 Task: Enable the stream filter module "Lua Playlist Parse Interface".
Action: Mouse moved to (138, 21)
Screenshot: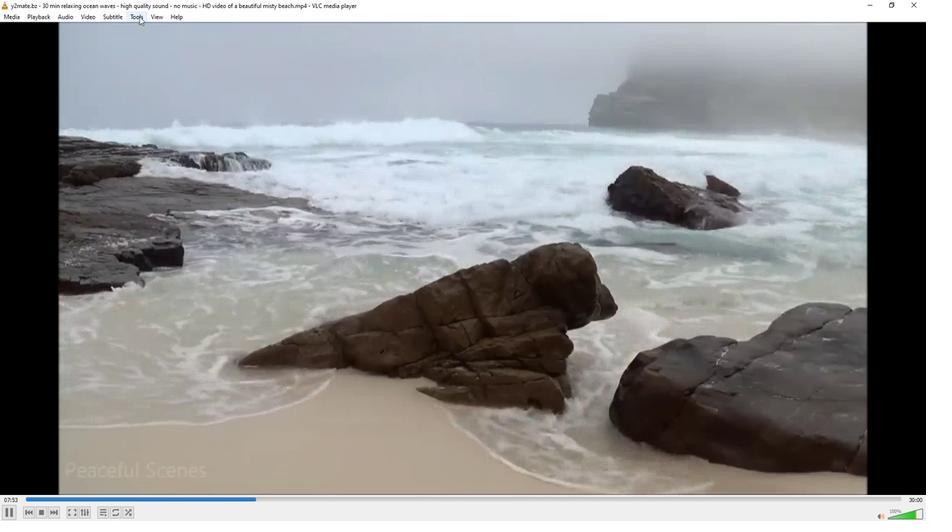 
Action: Mouse pressed left at (138, 21)
Screenshot: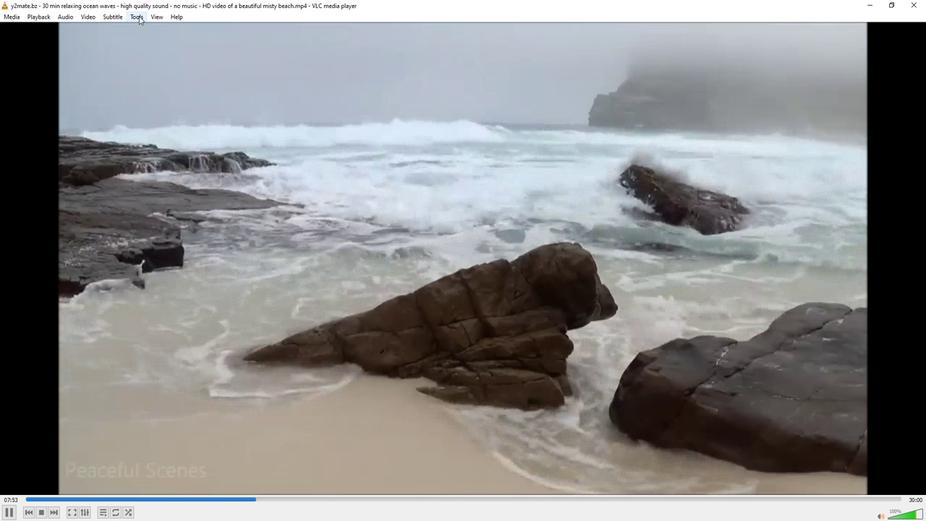 
Action: Mouse moved to (168, 135)
Screenshot: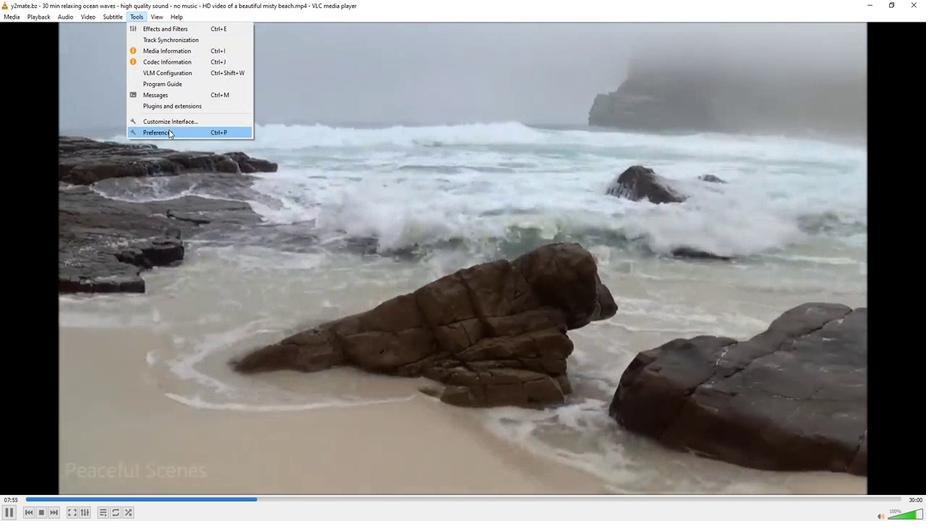 
Action: Mouse pressed left at (168, 135)
Screenshot: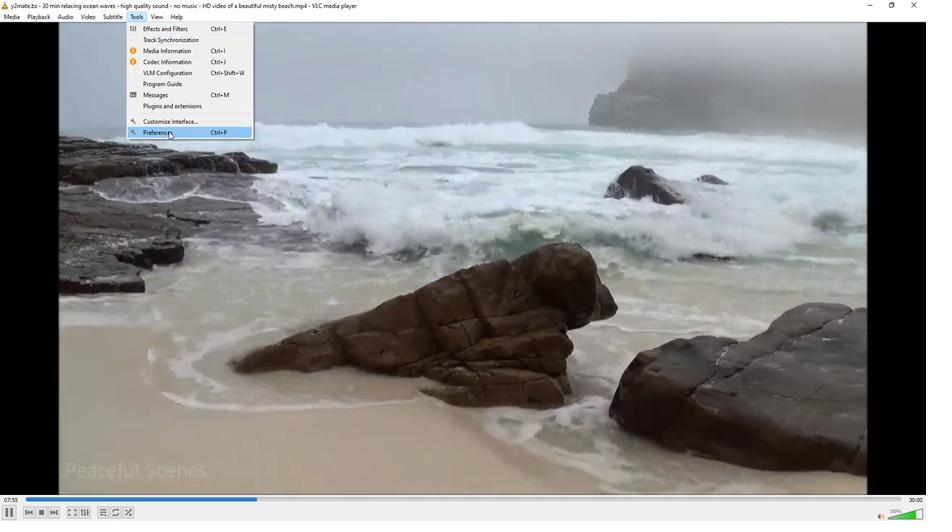 
Action: Mouse moved to (250, 398)
Screenshot: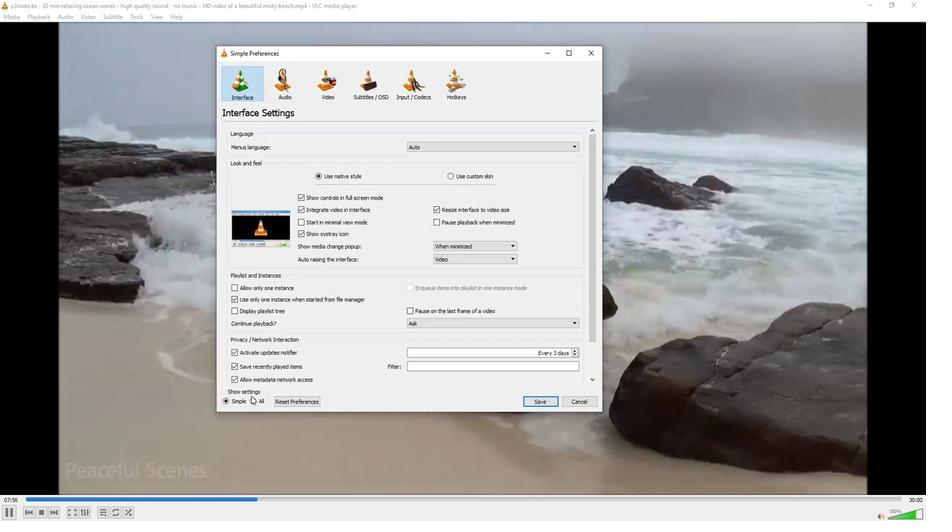 
Action: Mouse pressed left at (250, 398)
Screenshot: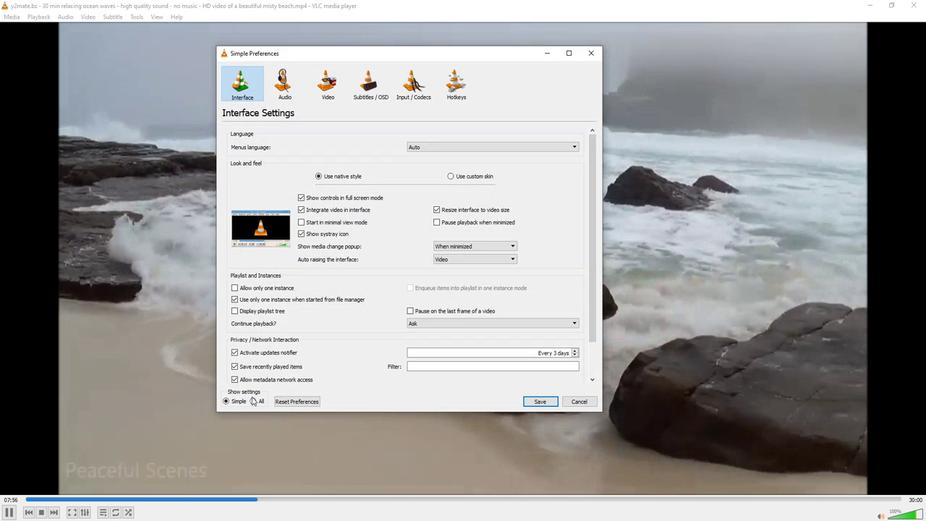 
Action: Mouse moved to (234, 264)
Screenshot: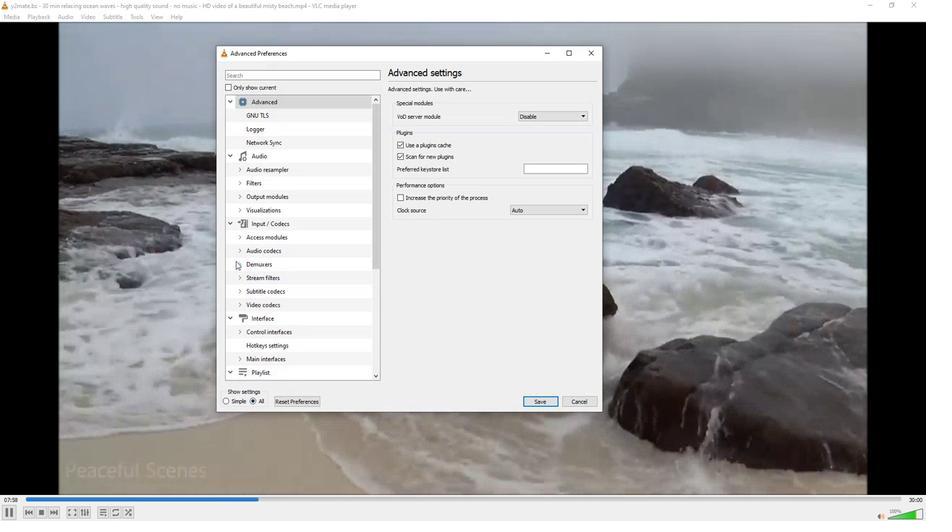 
Action: Mouse pressed left at (234, 264)
Screenshot: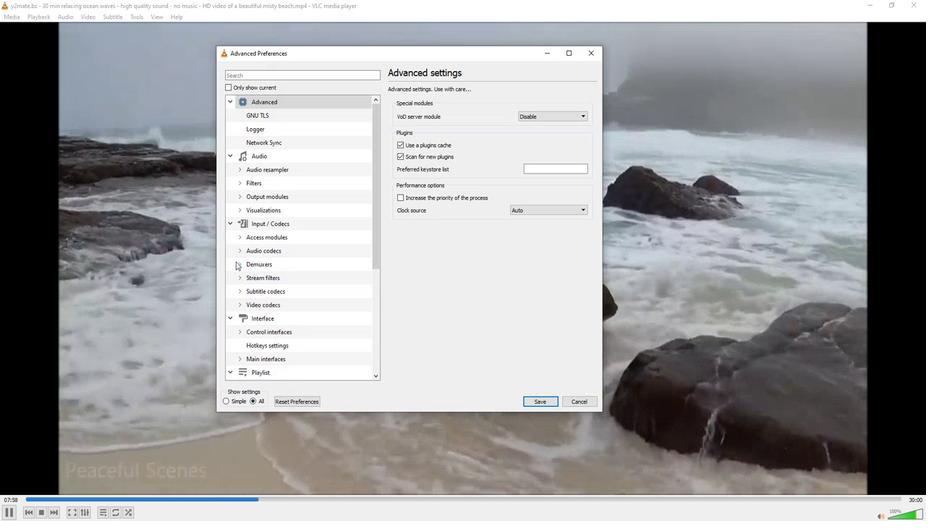 
Action: Mouse moved to (261, 298)
Screenshot: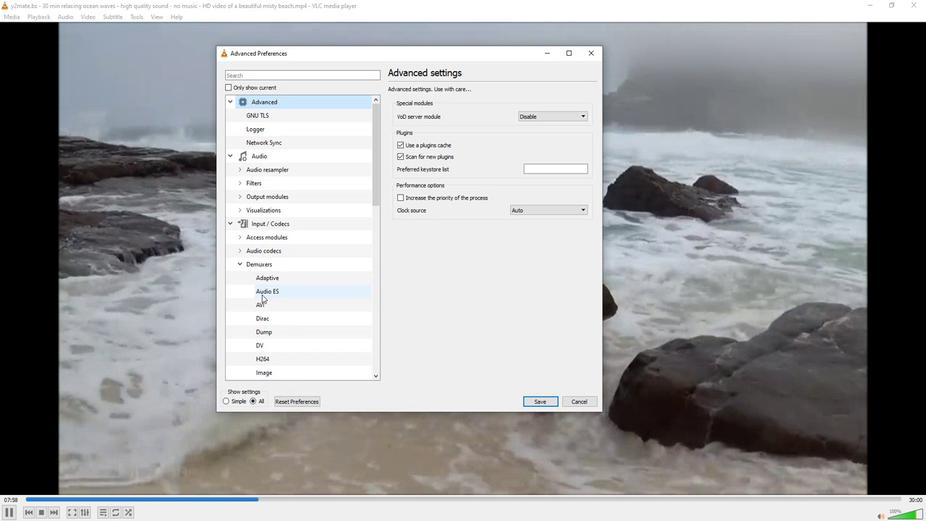 
Action: Mouse scrolled (261, 297) with delta (0, 0)
Screenshot: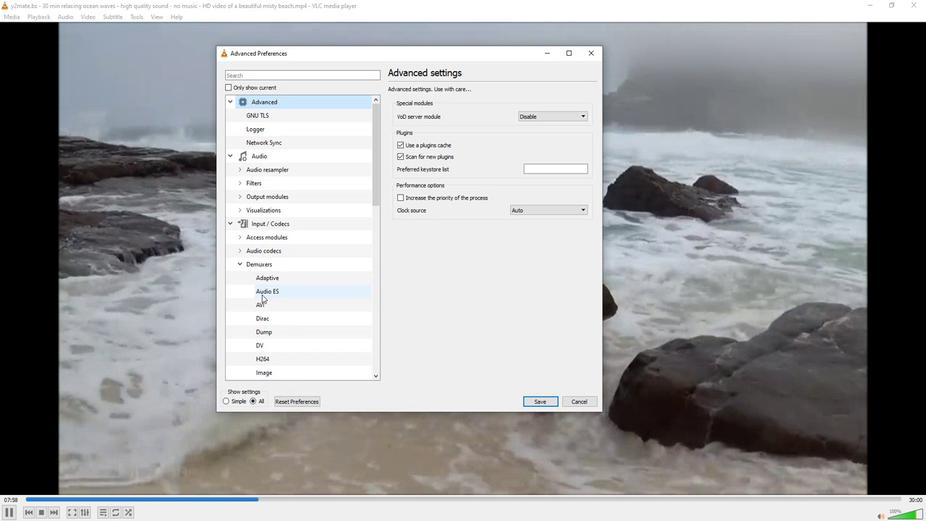 
Action: Mouse scrolled (261, 297) with delta (0, 0)
Screenshot: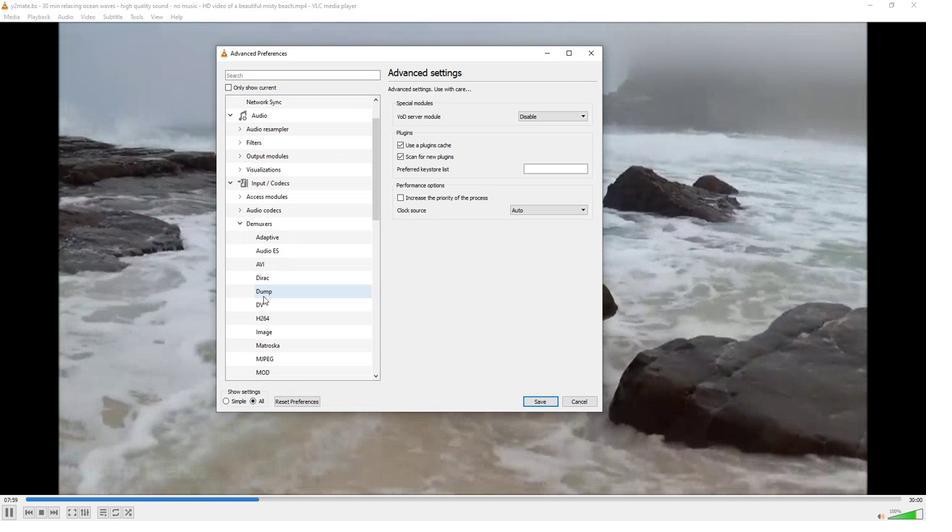 
Action: Mouse scrolled (261, 297) with delta (0, 0)
Screenshot: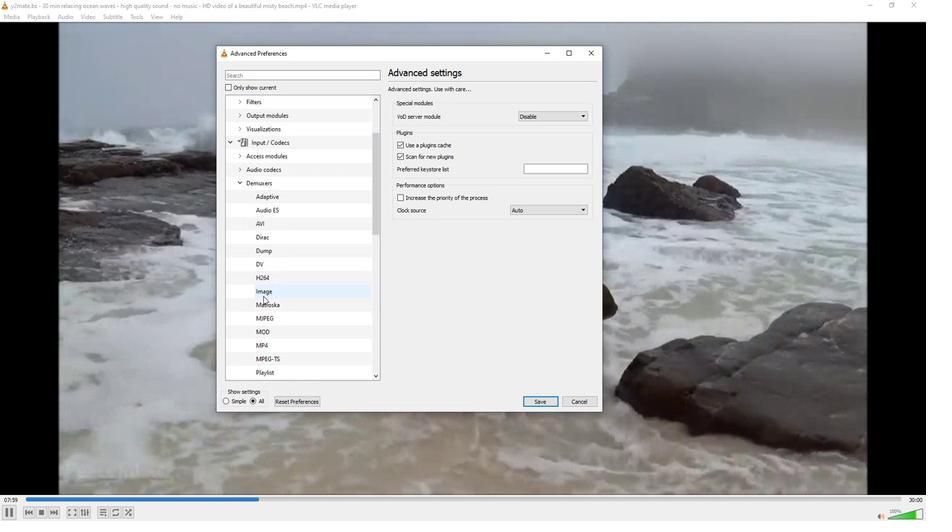 
Action: Mouse scrolled (261, 297) with delta (0, 0)
Screenshot: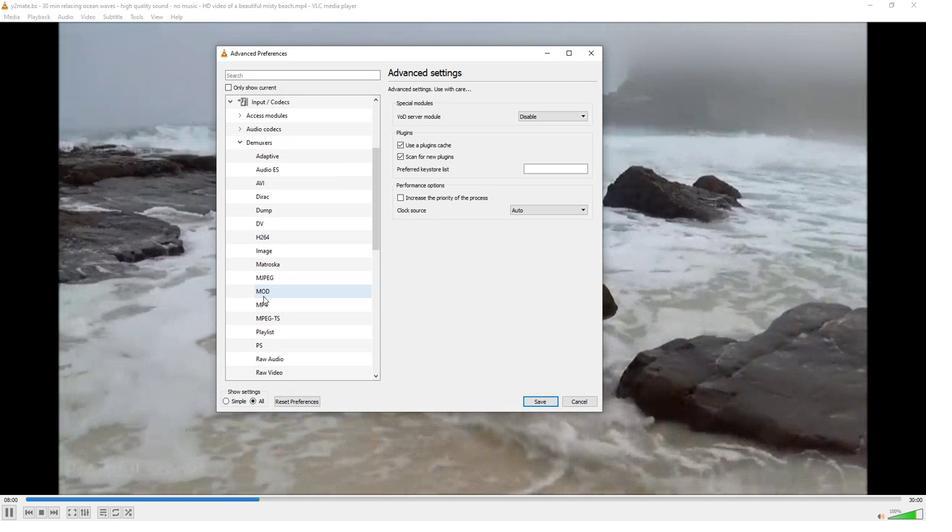 
Action: Mouse scrolled (261, 297) with delta (0, 0)
Screenshot: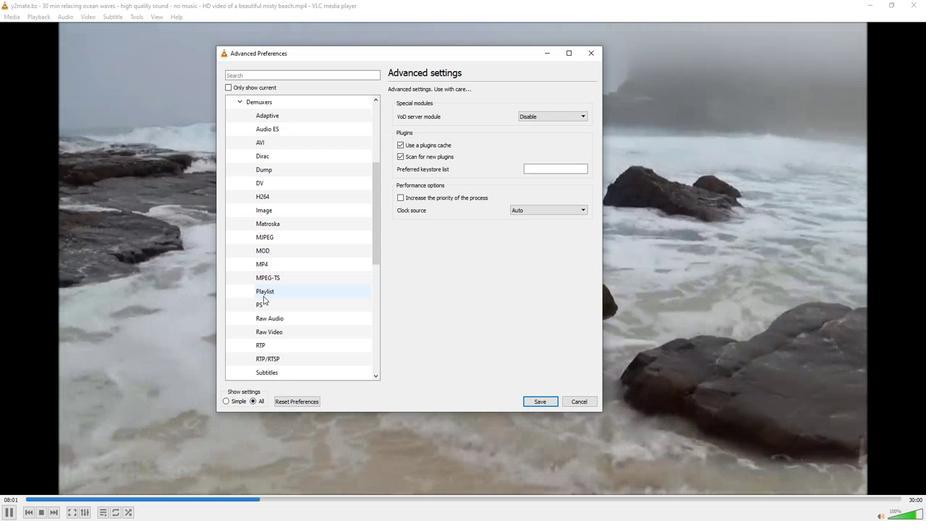 
Action: Mouse moved to (282, 358)
Screenshot: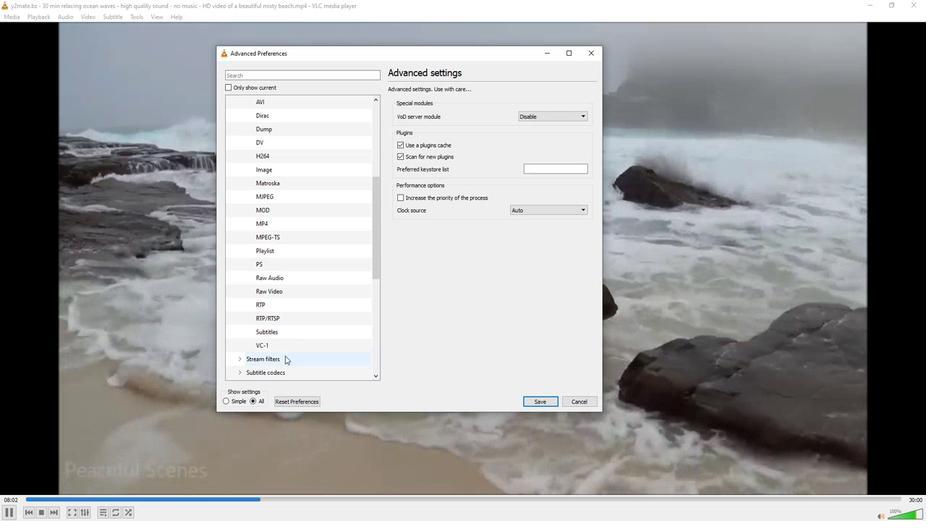
Action: Mouse pressed left at (282, 358)
Screenshot: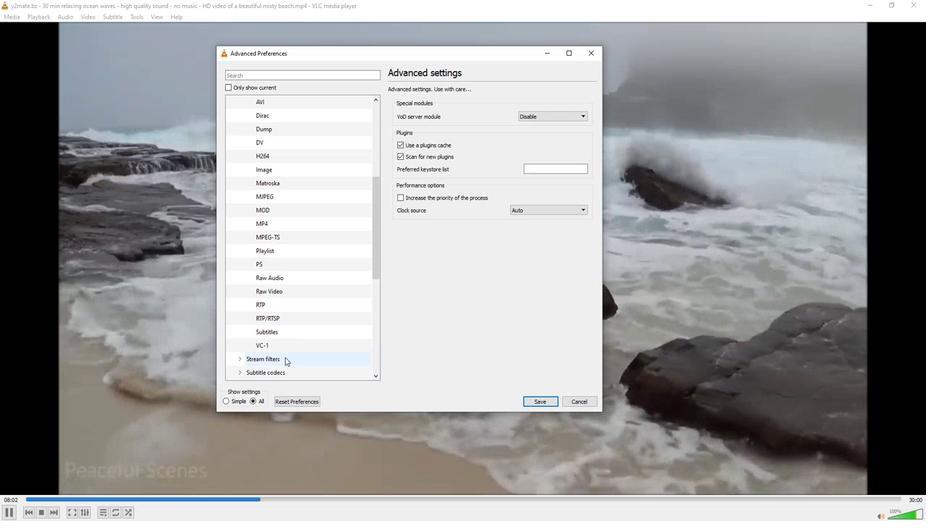 
Action: Mouse moved to (492, 170)
Screenshot: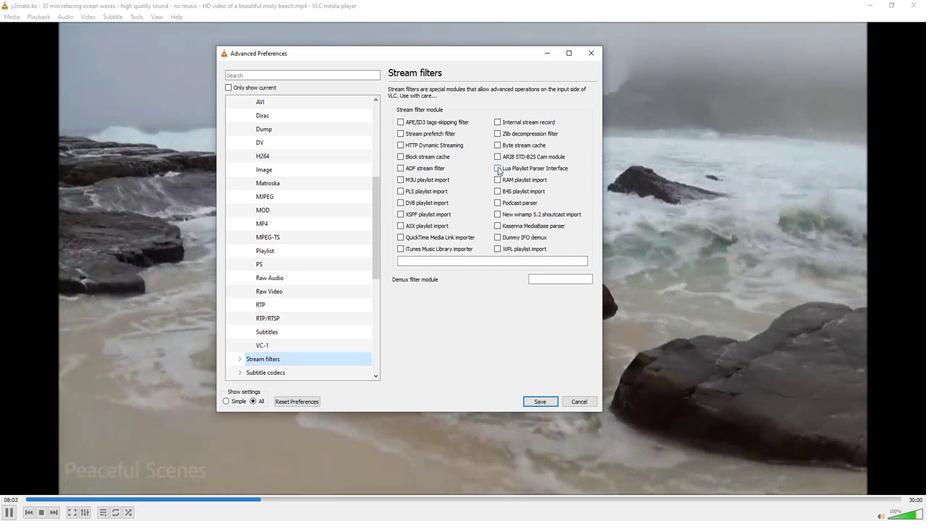 
Action: Mouse pressed left at (492, 170)
Screenshot: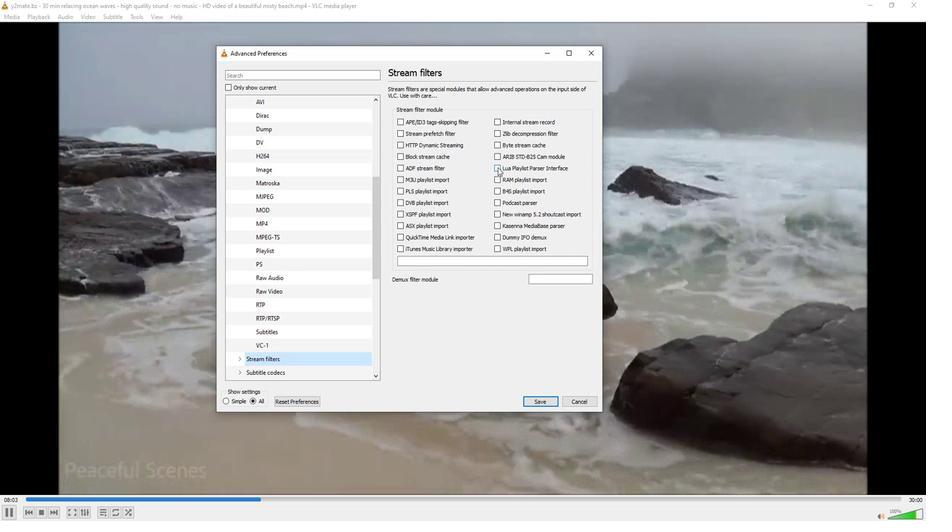 
Action: Mouse moved to (474, 188)
Screenshot: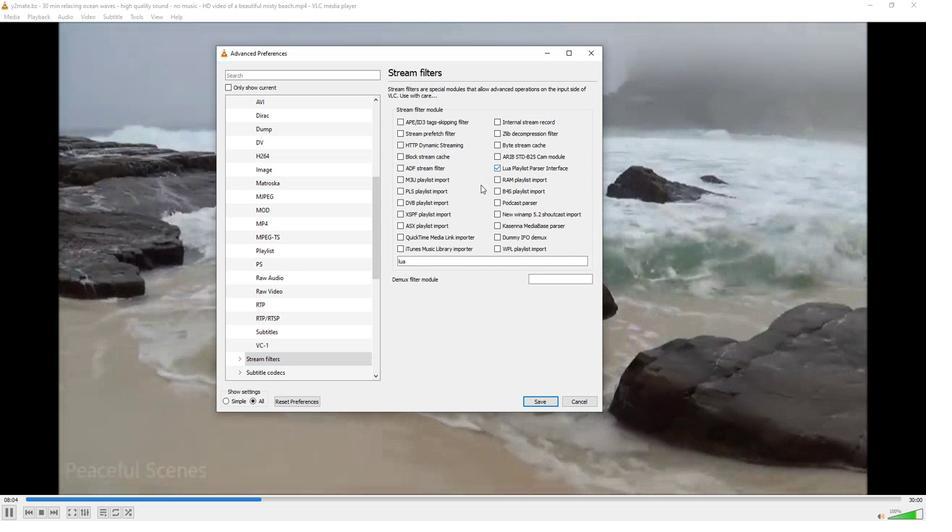 
